 Task: Find restaurants with Italian cuisine.
Action: Mouse moved to (291, 75)
Screenshot: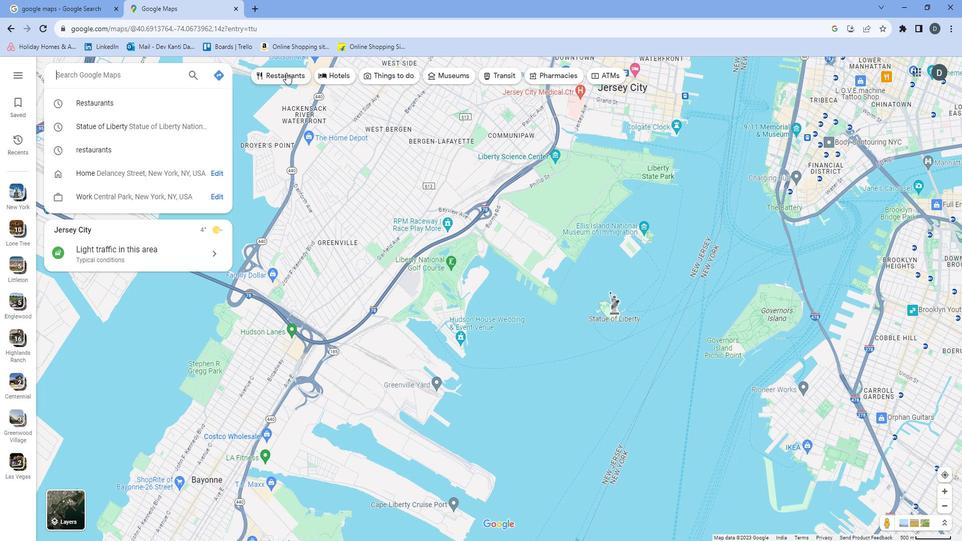 
Action: Mouse pressed left at (291, 75)
Screenshot: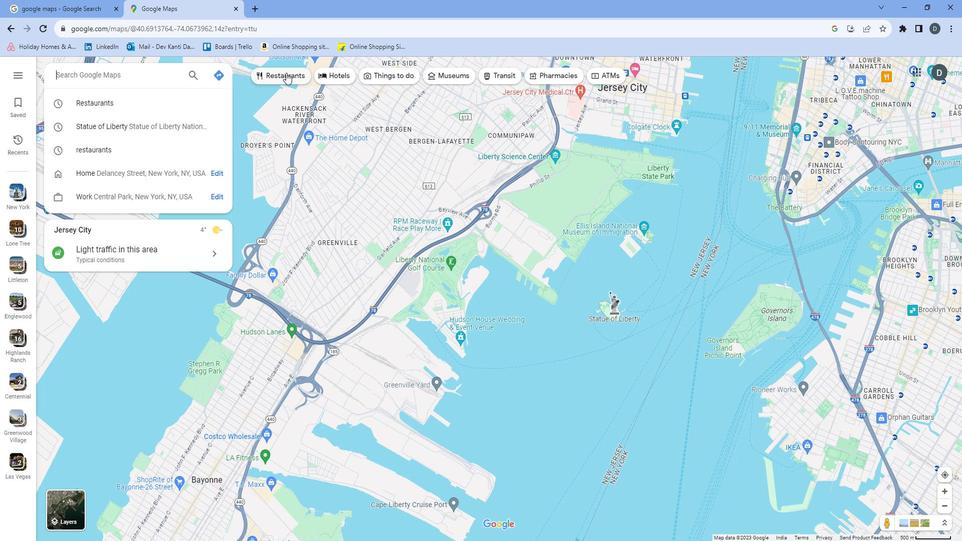 
Action: Mouse moved to (391, 80)
Screenshot: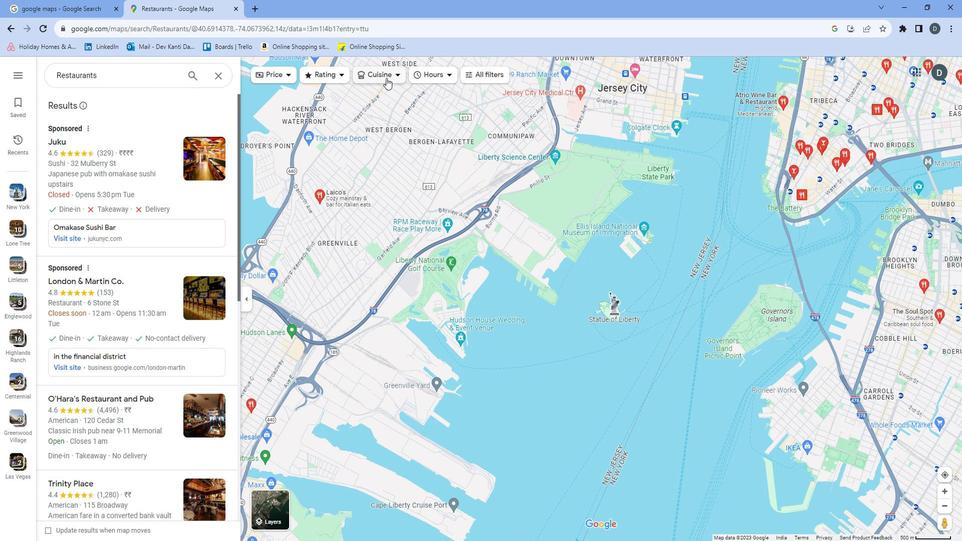 
Action: Mouse pressed left at (391, 80)
Screenshot: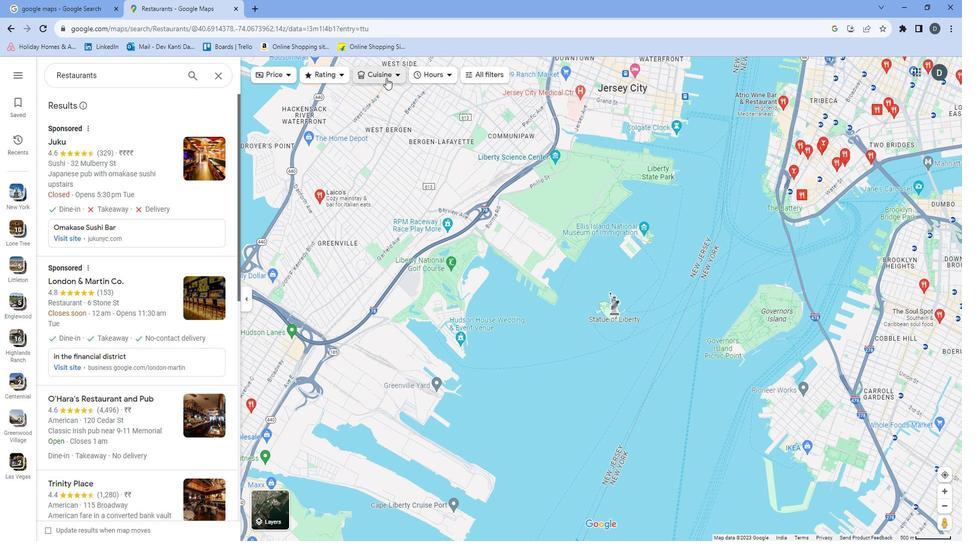 
Action: Mouse moved to (388, 213)
Screenshot: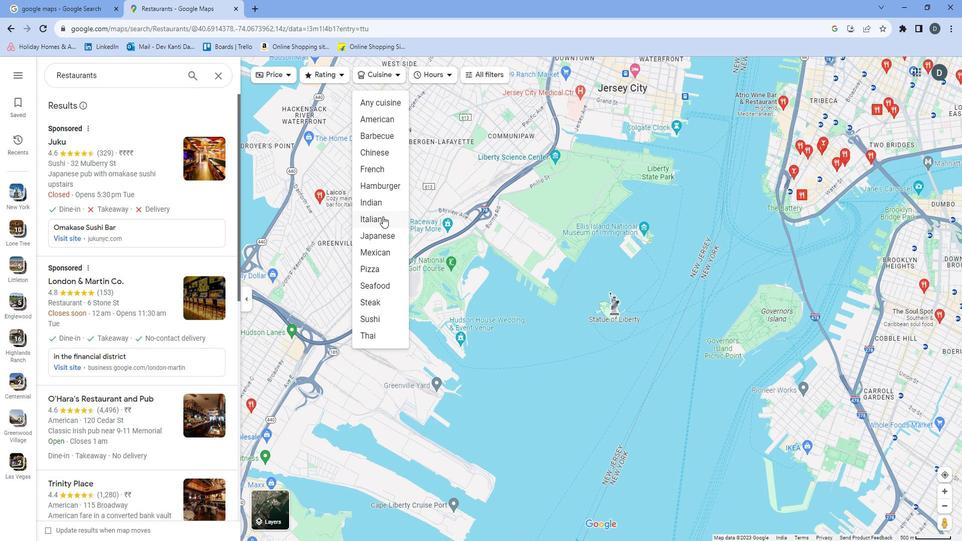 
Action: Mouse pressed left at (388, 213)
Screenshot: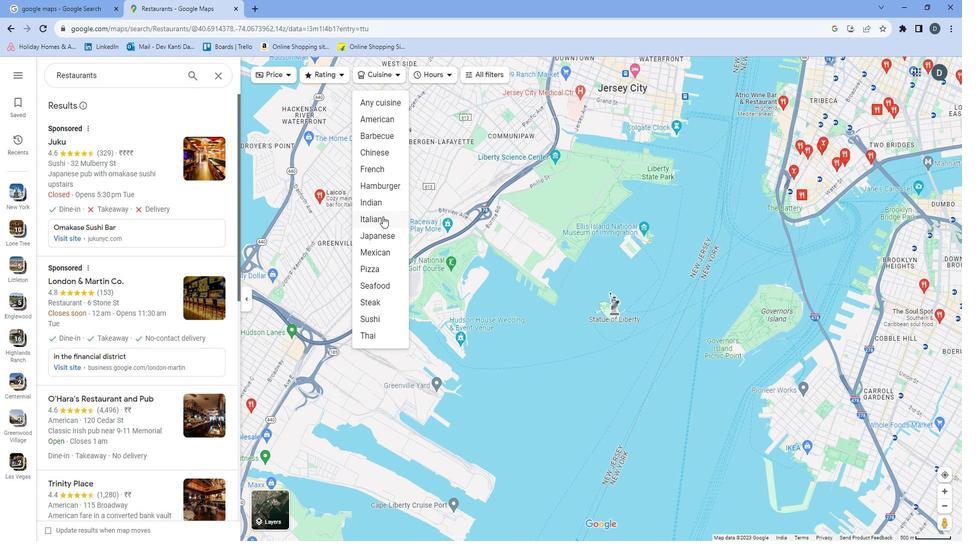 
Action: Mouse moved to (400, 178)
Screenshot: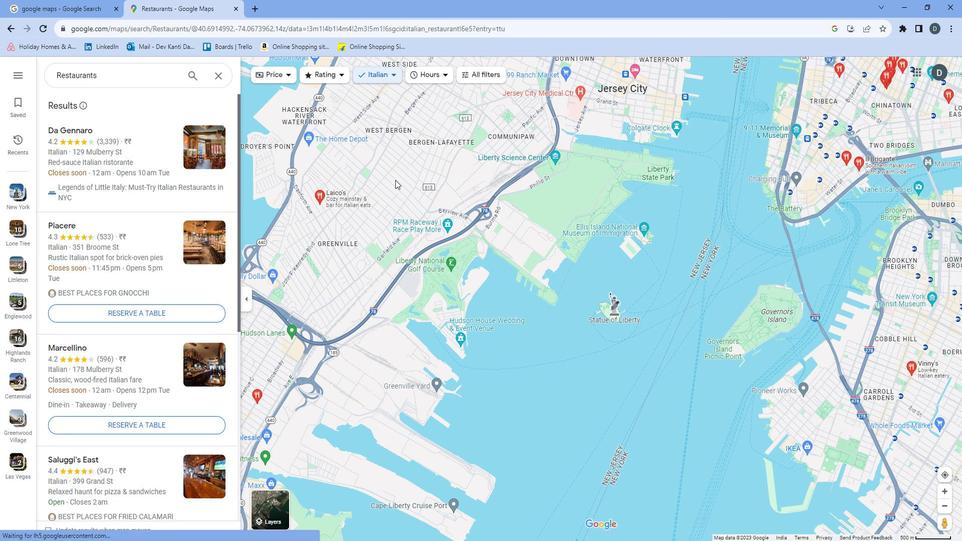 
